 Task: Open Microsoft Outlook and check for any issues using the Microsoft support page.
Action: Mouse moved to (213, 366)
Screenshot: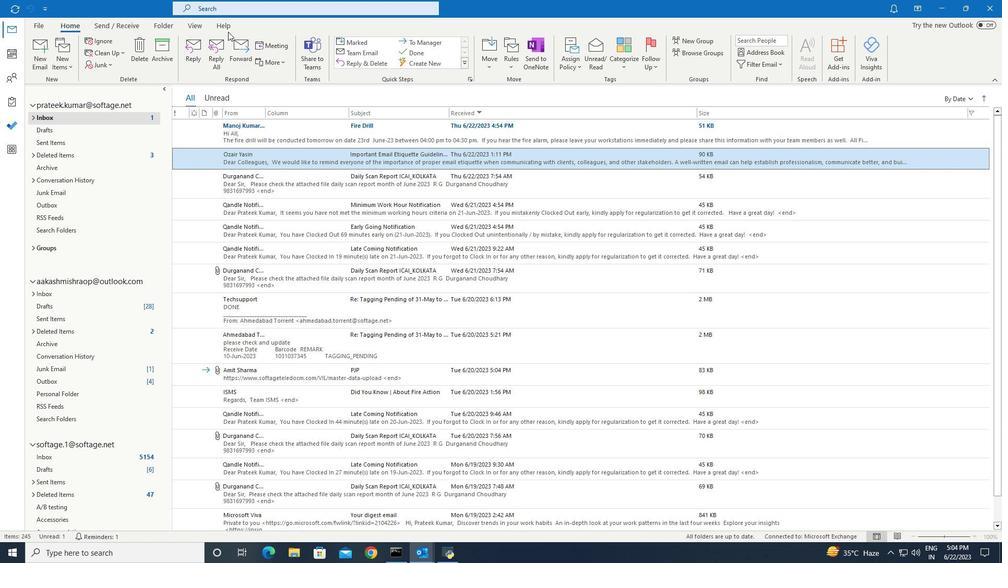 
Action: Mouse pressed left at (213, 366)
Screenshot: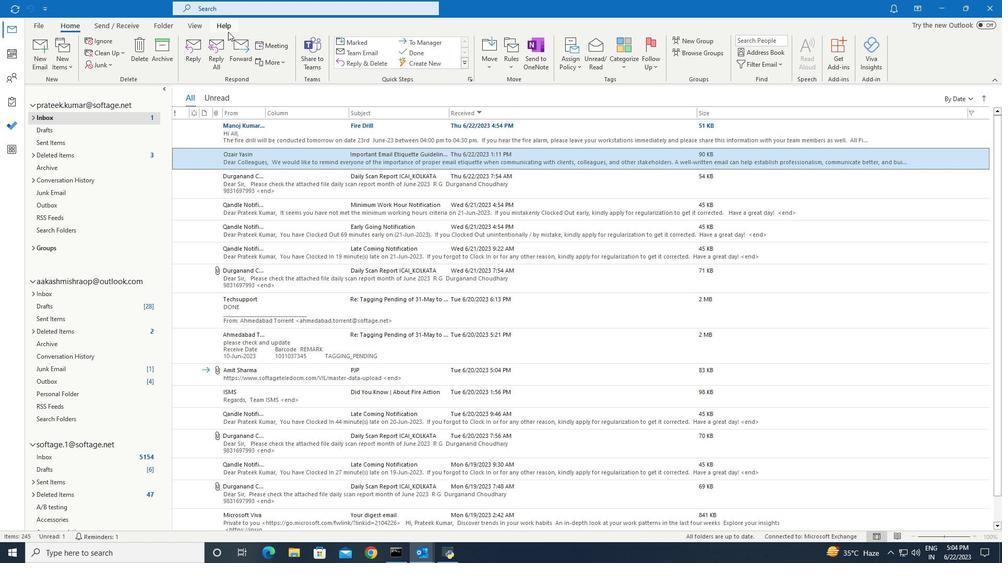 
Action: Mouse moved to (213, 366)
Screenshot: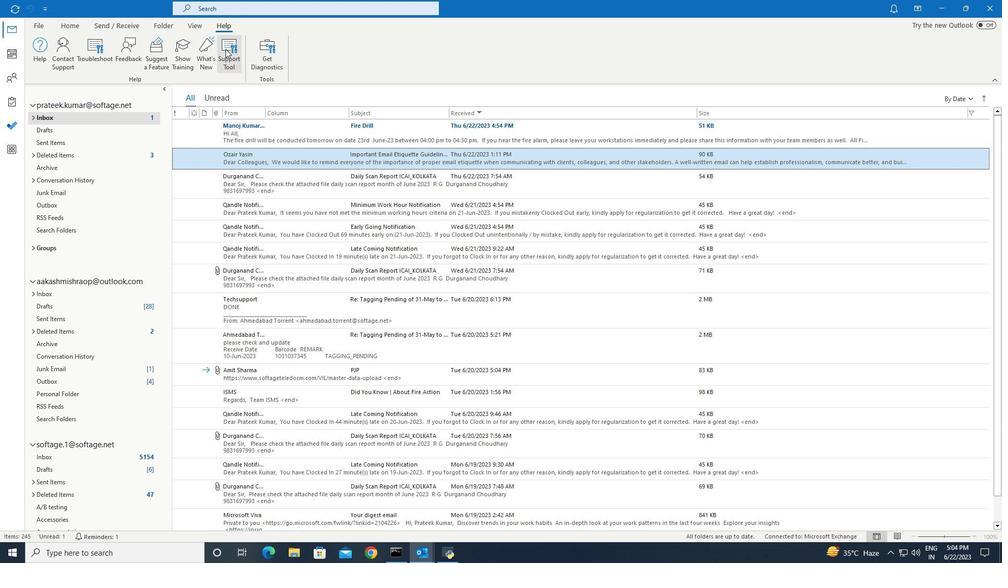 
Action: Mouse pressed left at (213, 366)
Screenshot: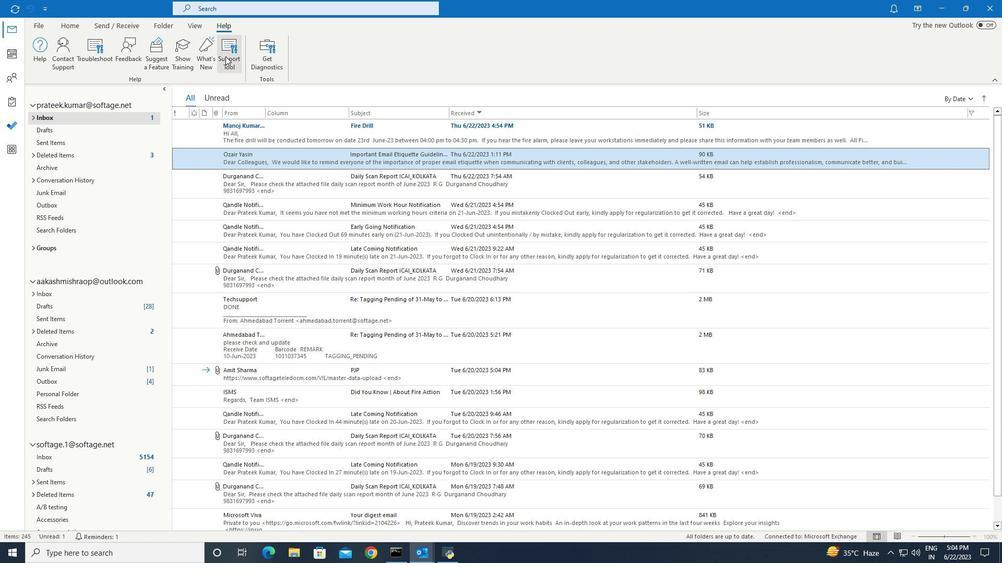 
Action: Mouse moved to (350, 366)
Screenshot: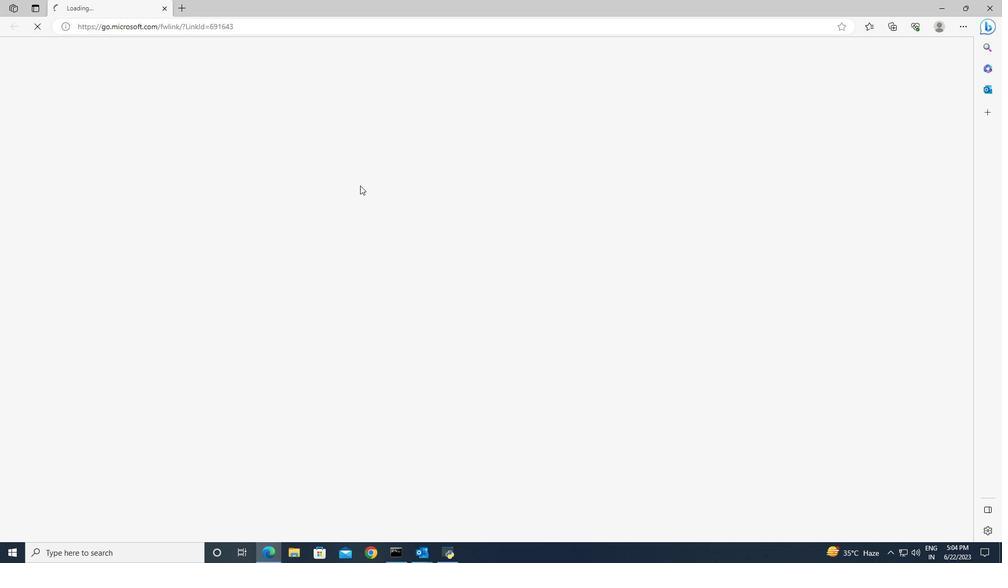 
Action: Mouse scrolled (350, 366) with delta (0, 0)
Screenshot: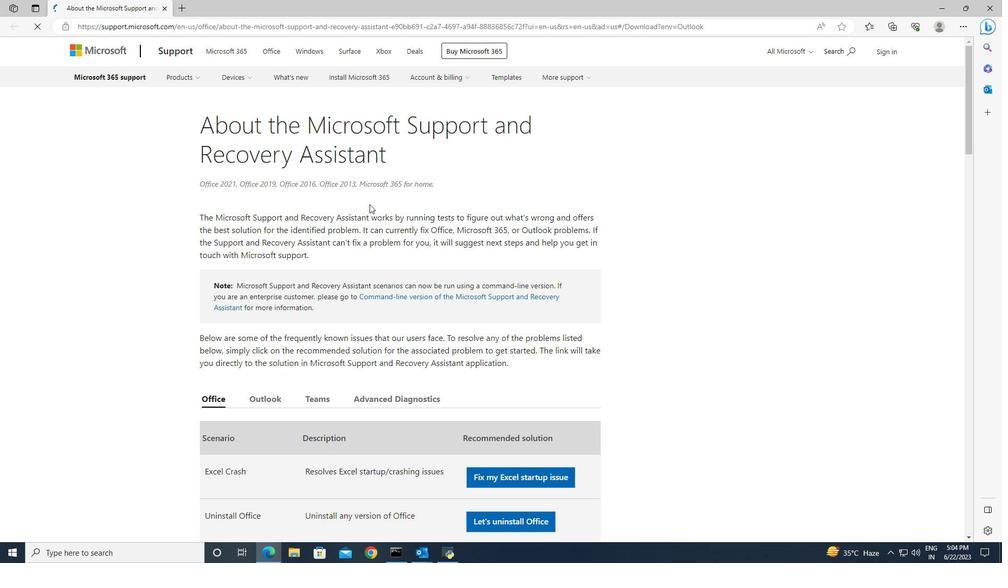 
Action: Mouse scrolled (350, 366) with delta (0, 0)
Screenshot: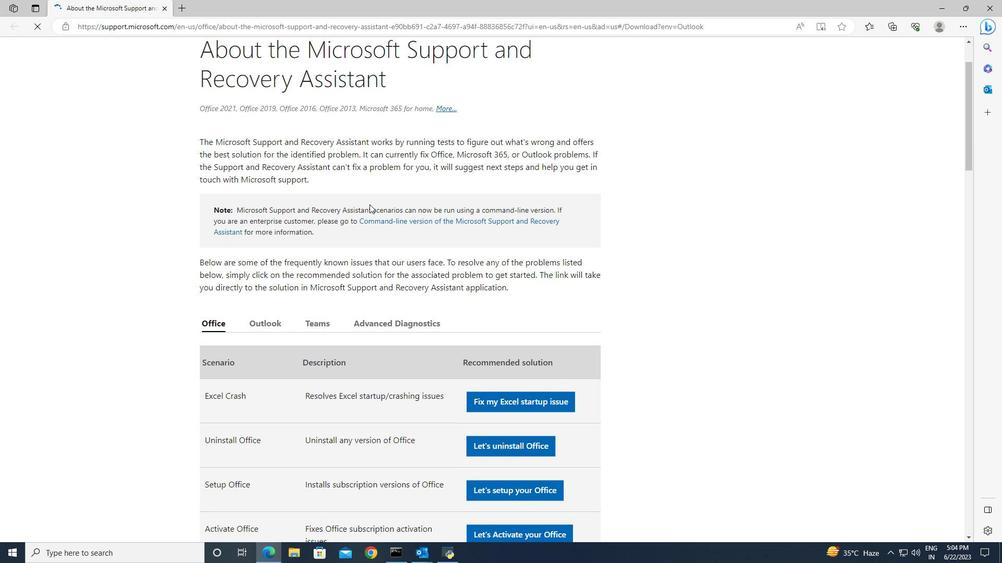 
Action: Mouse moved to (350, 366)
Screenshot: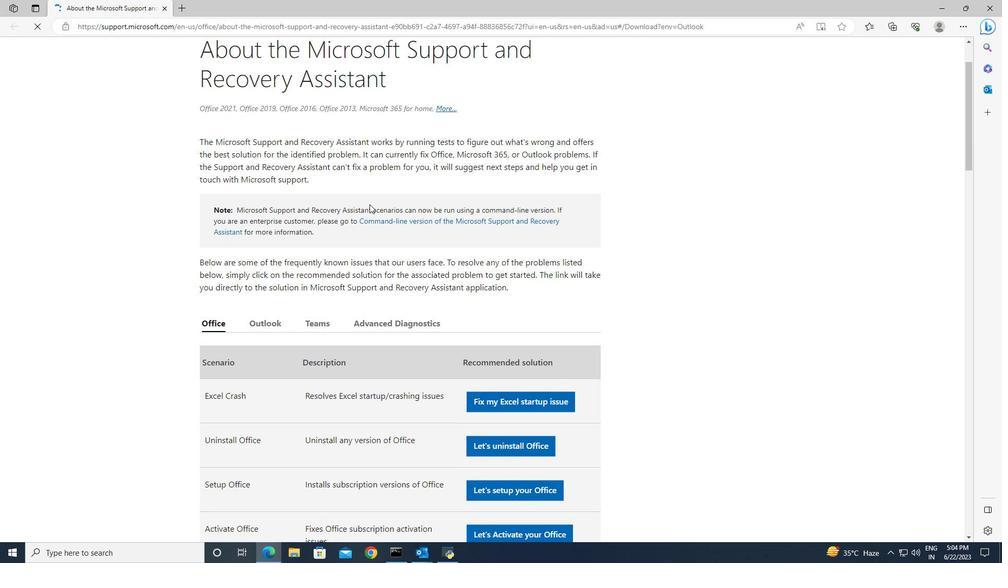 
Action: Mouse scrolled (350, 366) with delta (0, 0)
Screenshot: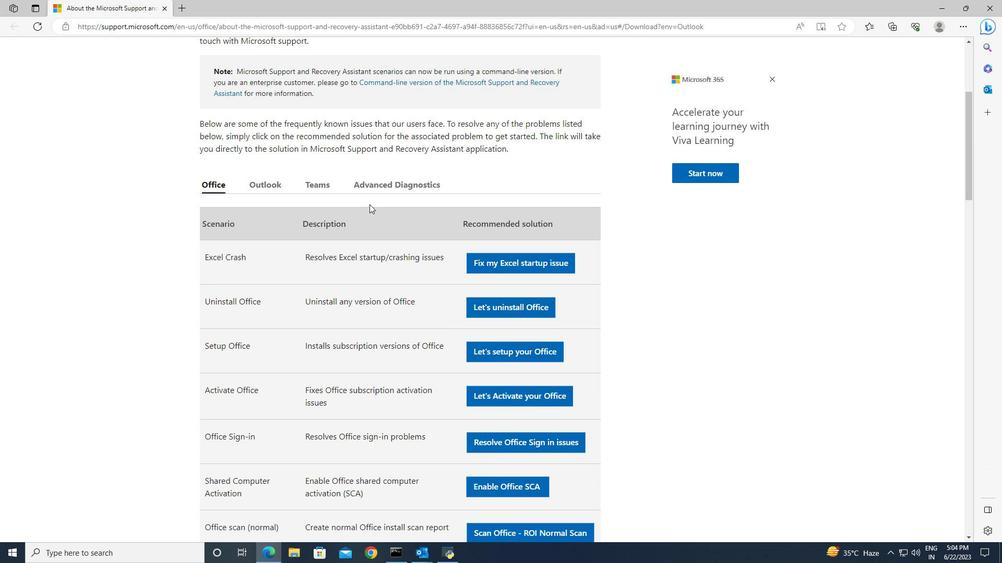 
Action: Mouse scrolled (350, 366) with delta (0, 0)
Screenshot: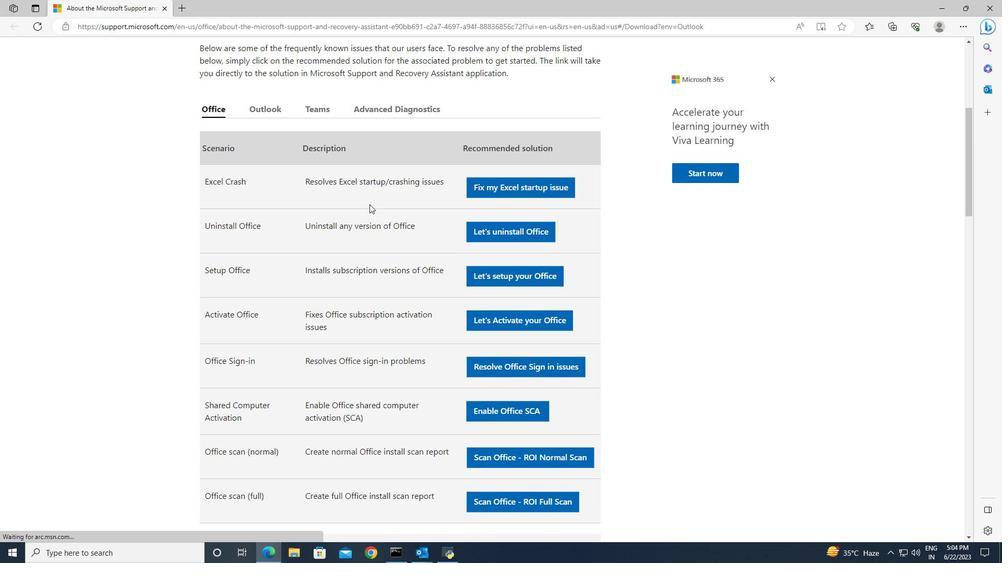 
Action: Mouse scrolled (350, 366) with delta (0, 0)
Screenshot: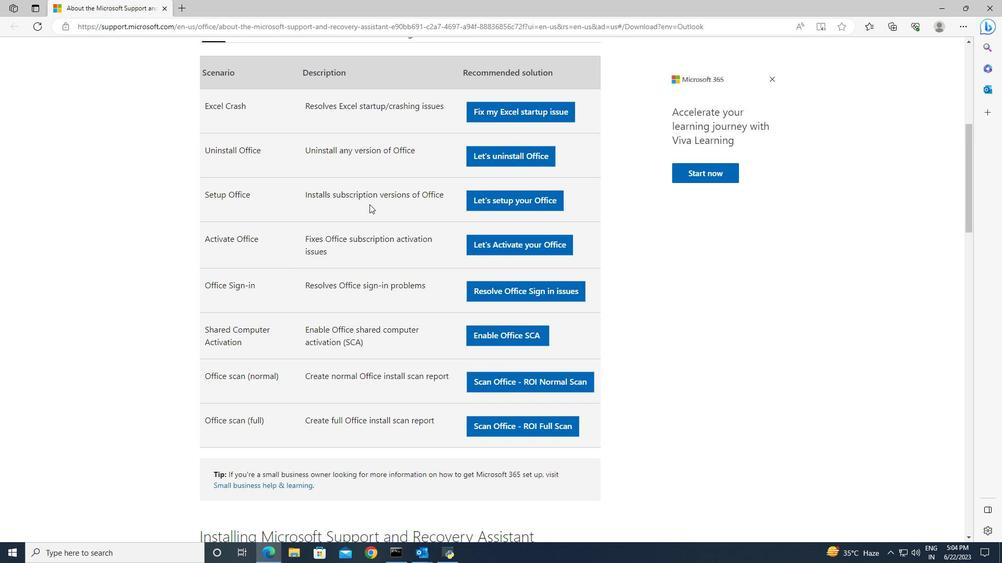 
Action: Mouse scrolled (350, 366) with delta (0, 0)
Screenshot: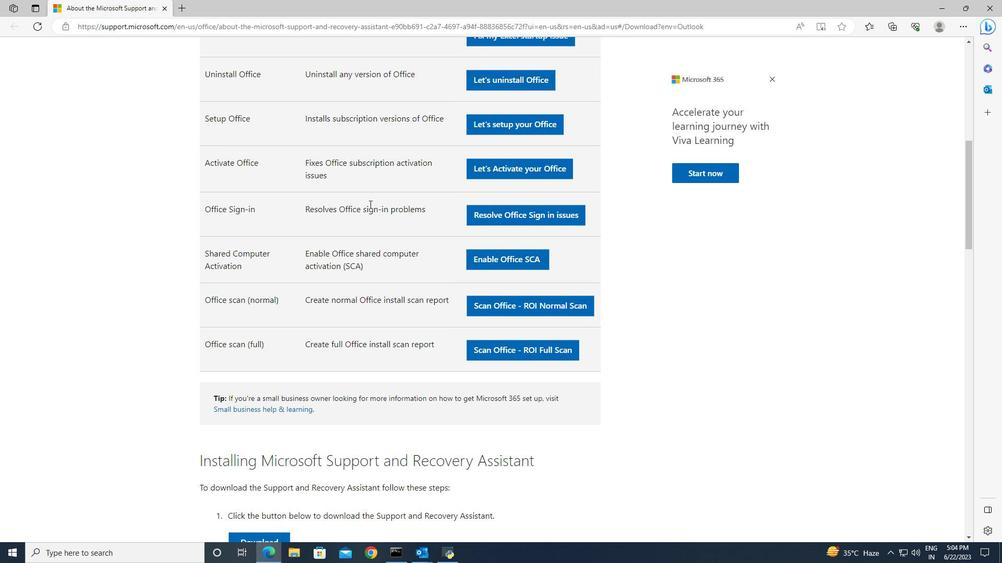 
Action: Mouse scrolled (350, 366) with delta (0, 0)
Screenshot: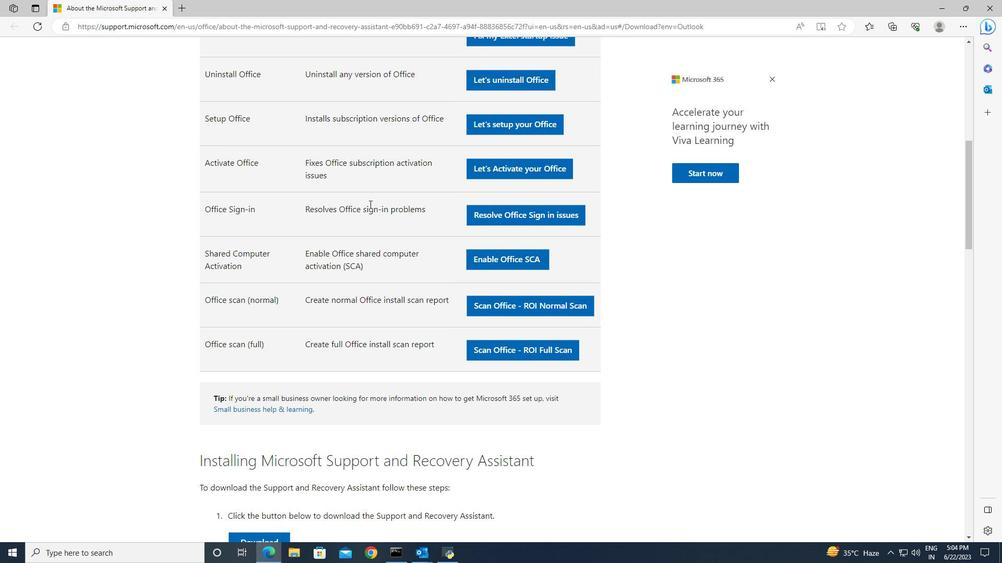 
